 Task: Enable interaction limits for 1 month only for prior contributors in the repository "JS".
Action: Mouse moved to (965, 193)
Screenshot: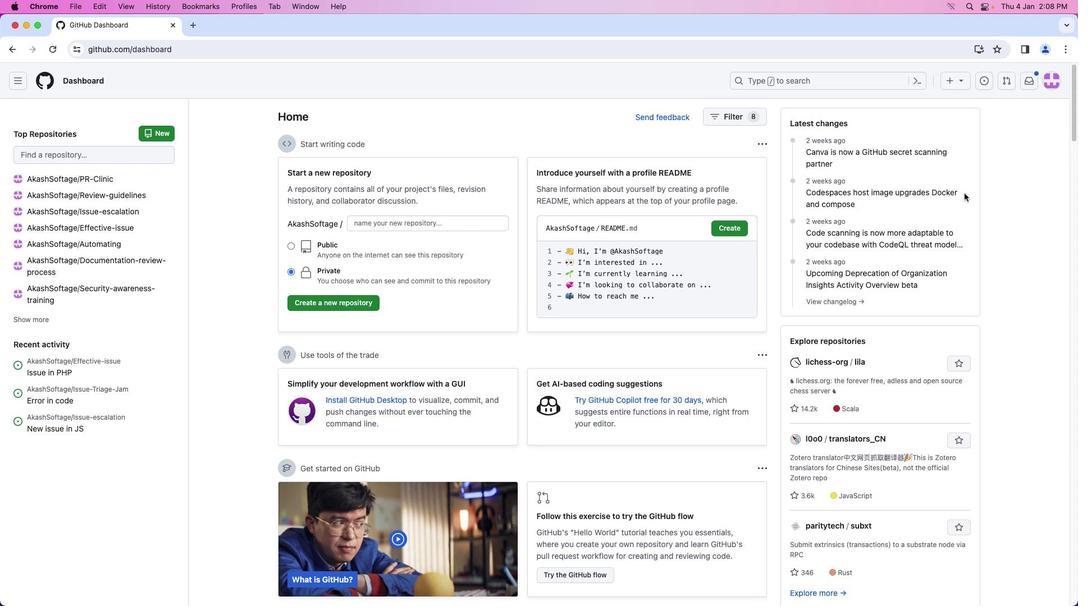 
Action: Mouse pressed left at (965, 193)
Screenshot: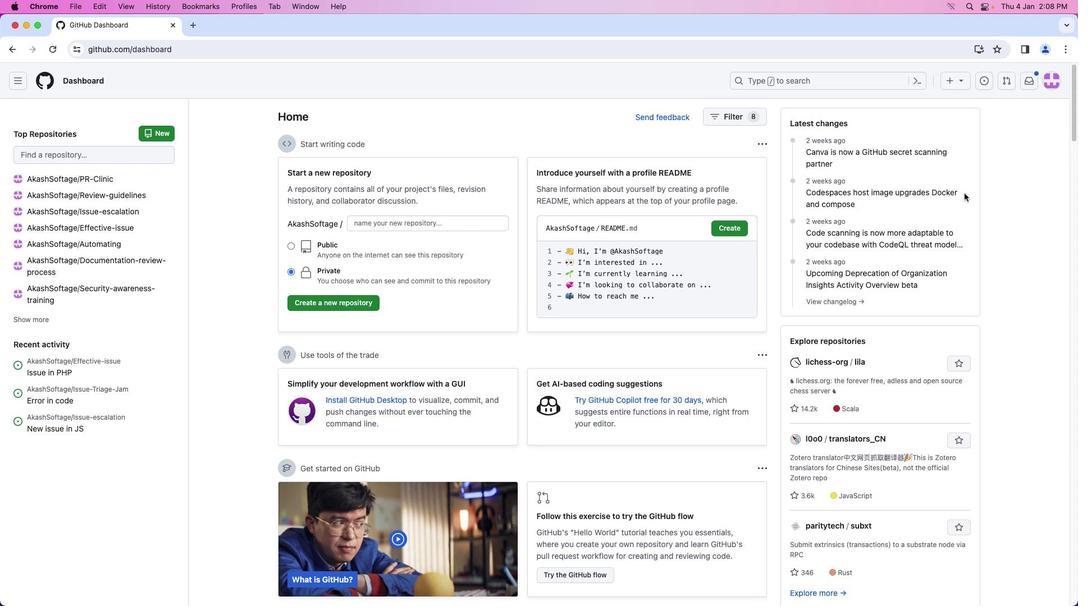 
Action: Mouse moved to (1053, 83)
Screenshot: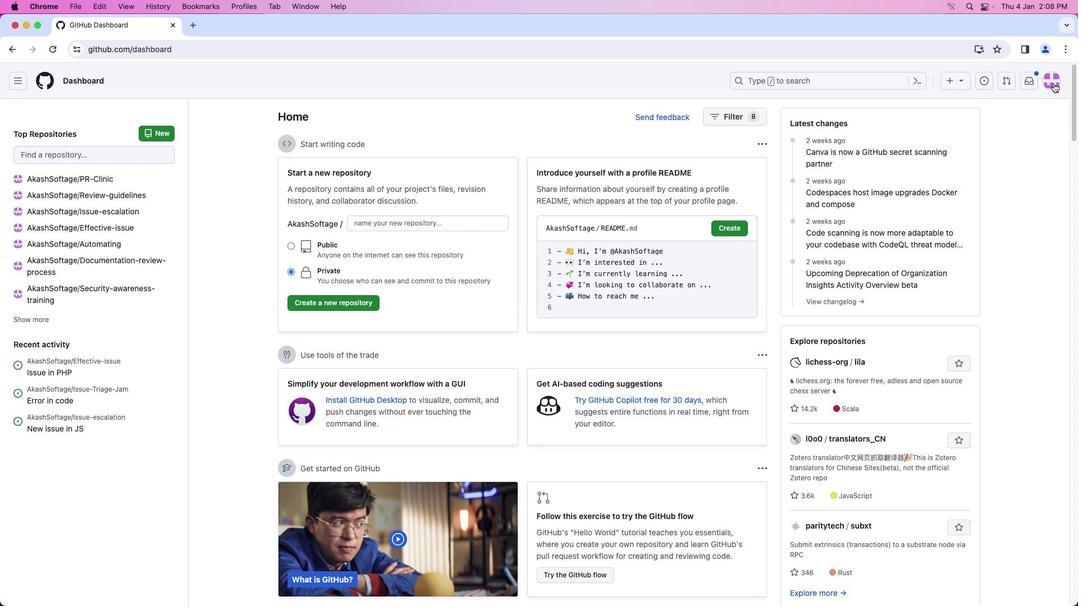 
Action: Mouse pressed left at (1053, 83)
Screenshot: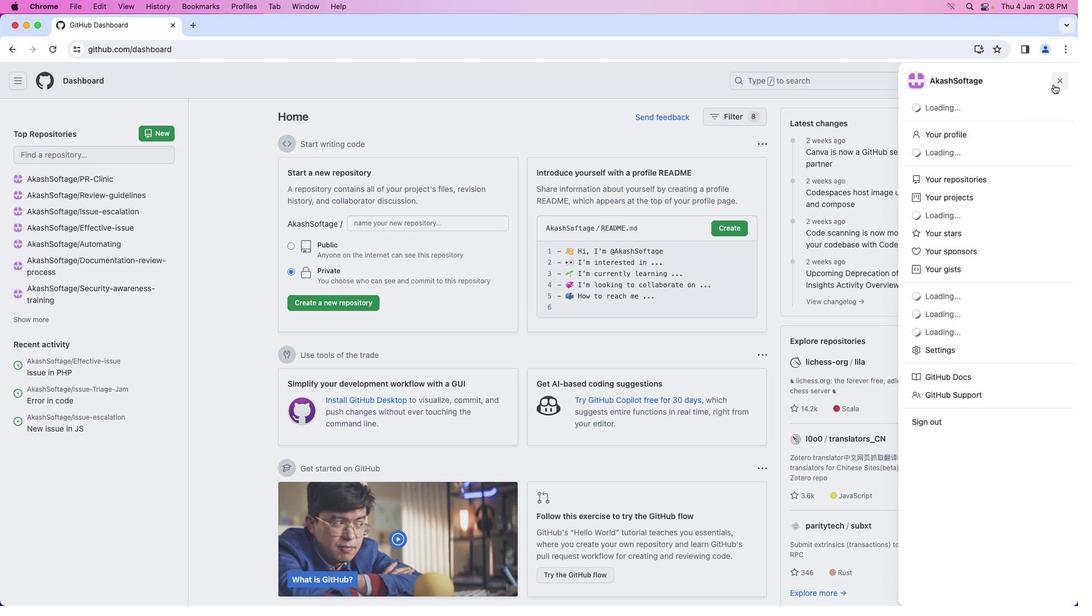 
Action: Mouse moved to (1002, 182)
Screenshot: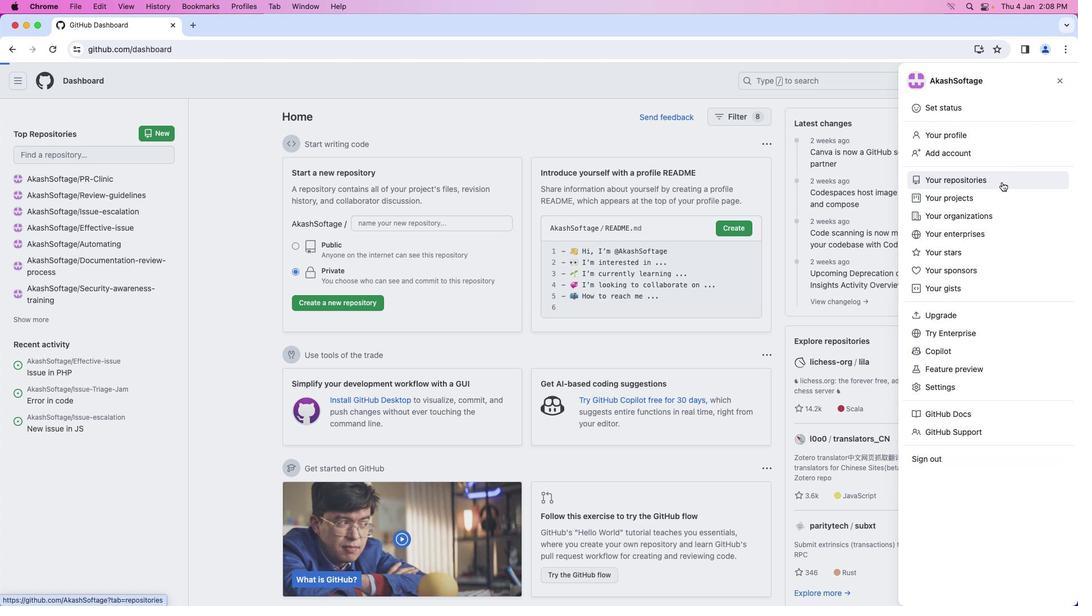 
Action: Mouse pressed left at (1002, 182)
Screenshot: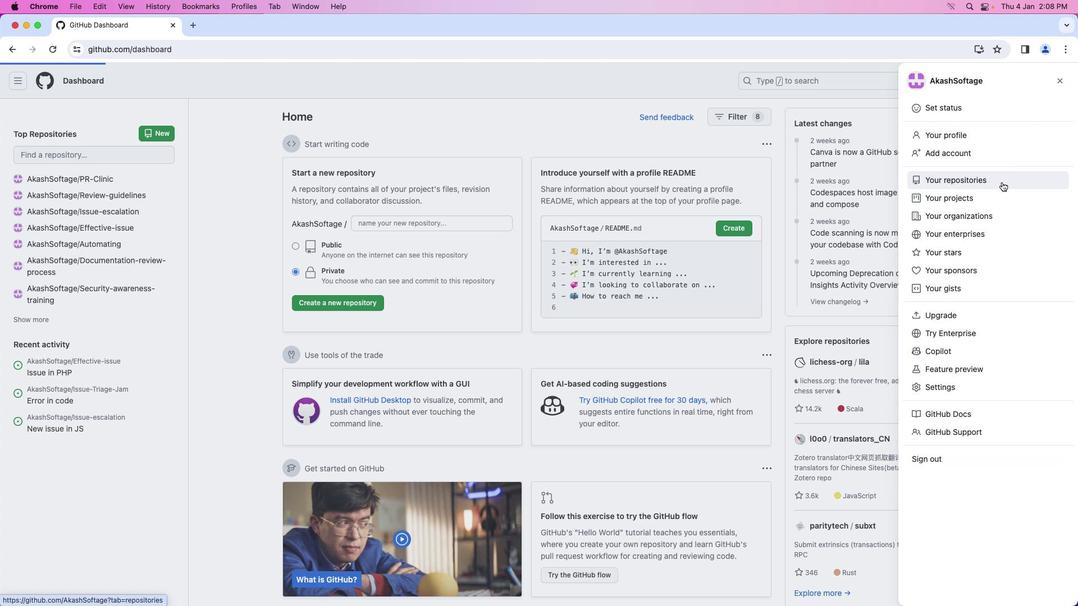 
Action: Mouse moved to (376, 183)
Screenshot: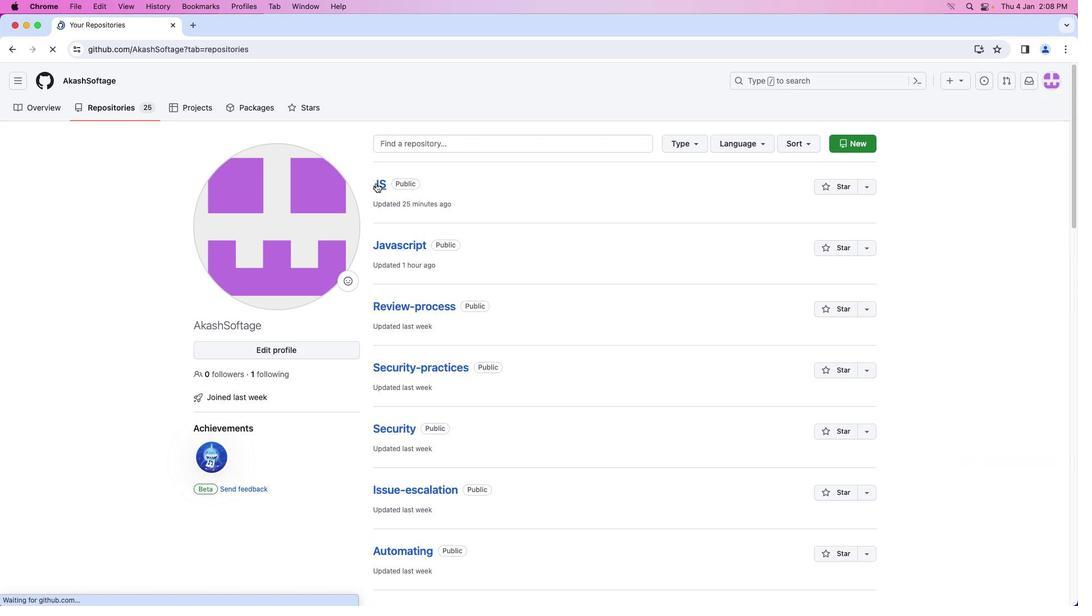 
Action: Mouse pressed left at (376, 183)
Screenshot: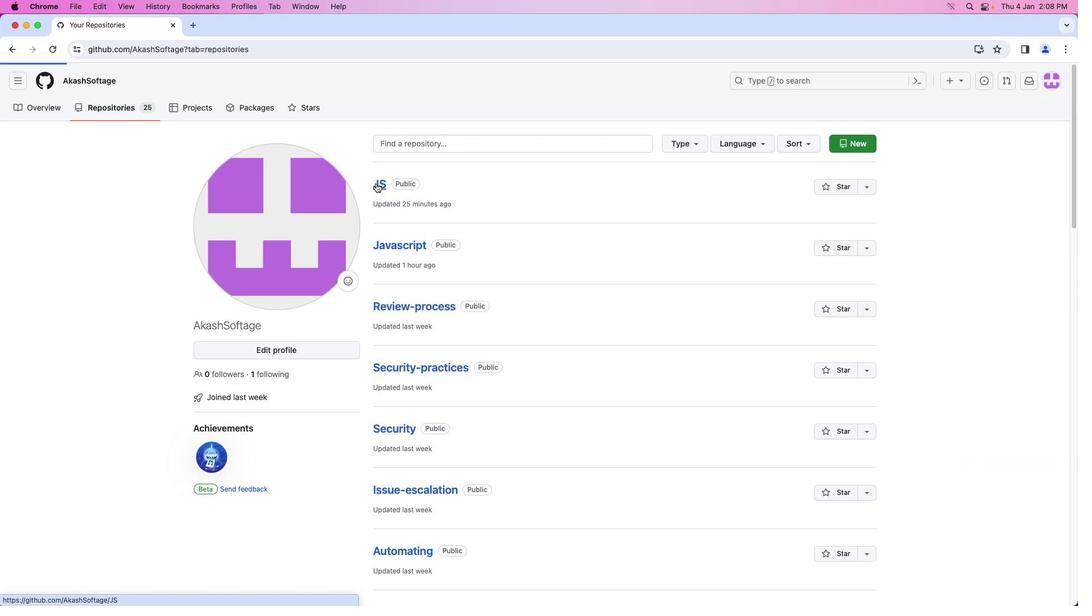 
Action: Mouse moved to (466, 108)
Screenshot: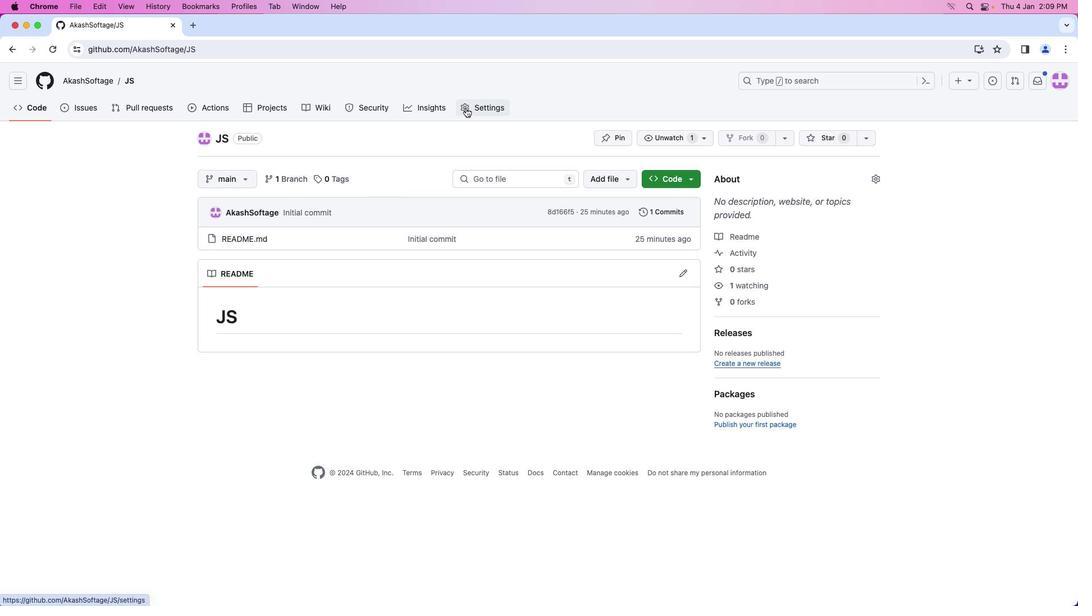 
Action: Mouse pressed left at (466, 108)
Screenshot: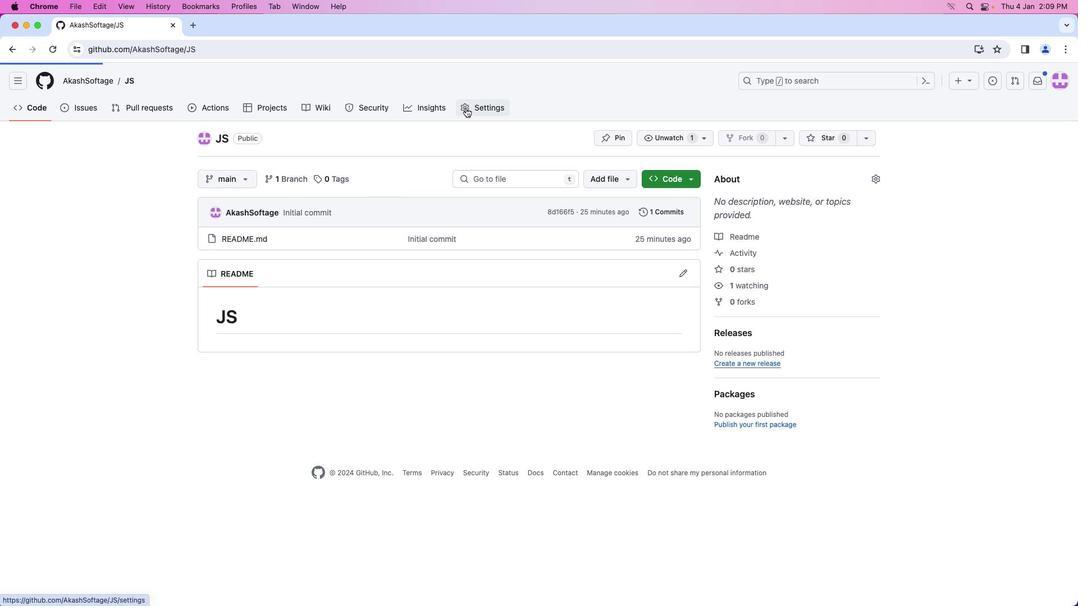 
Action: Mouse moved to (347, 205)
Screenshot: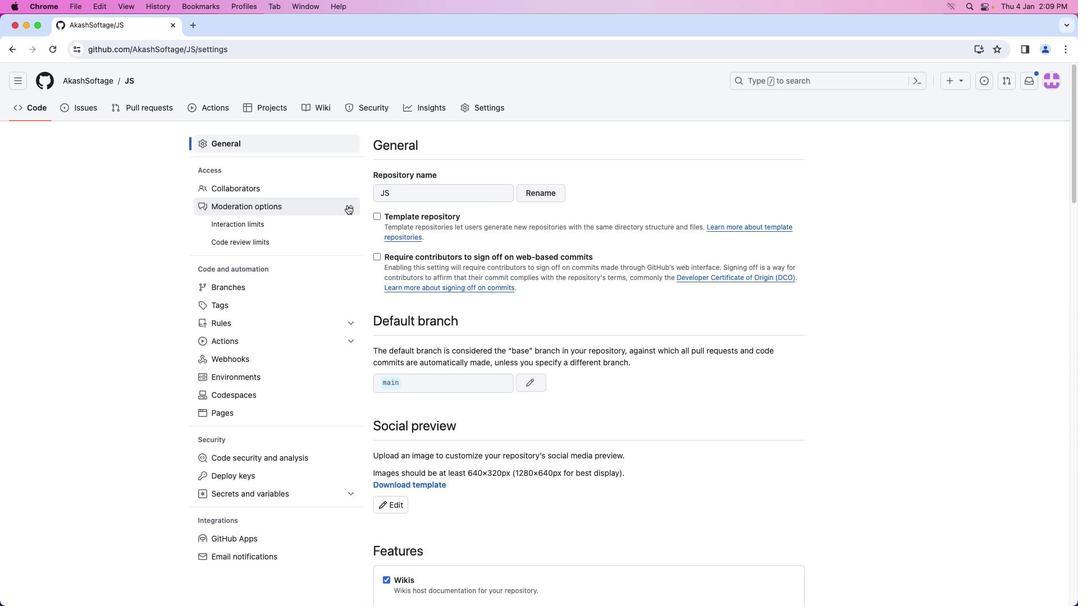 
Action: Mouse pressed left at (347, 205)
Screenshot: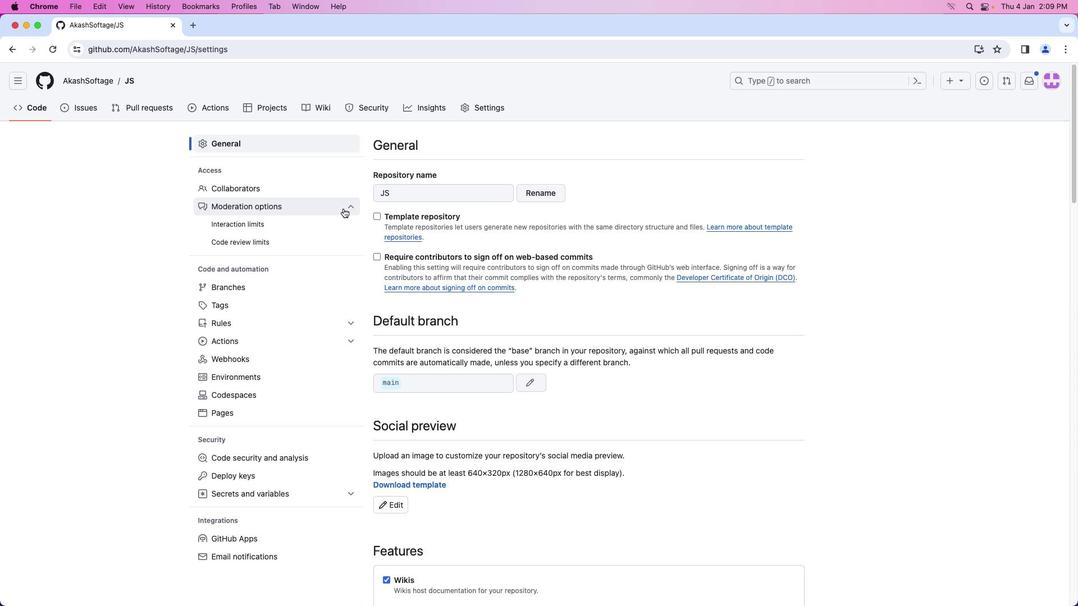 
Action: Mouse moved to (333, 221)
Screenshot: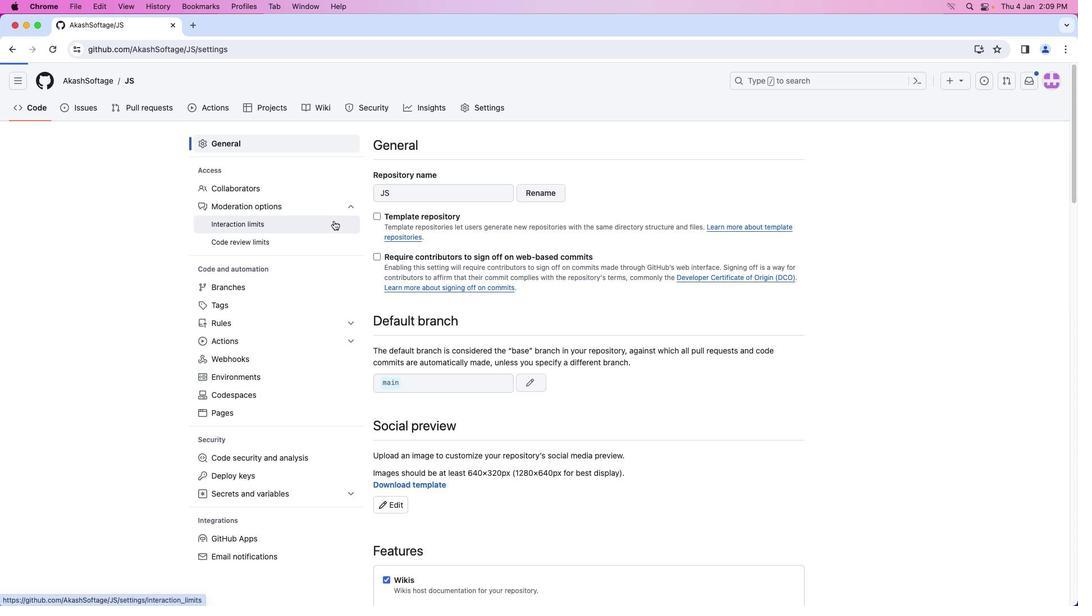 
Action: Mouse pressed left at (333, 221)
Screenshot: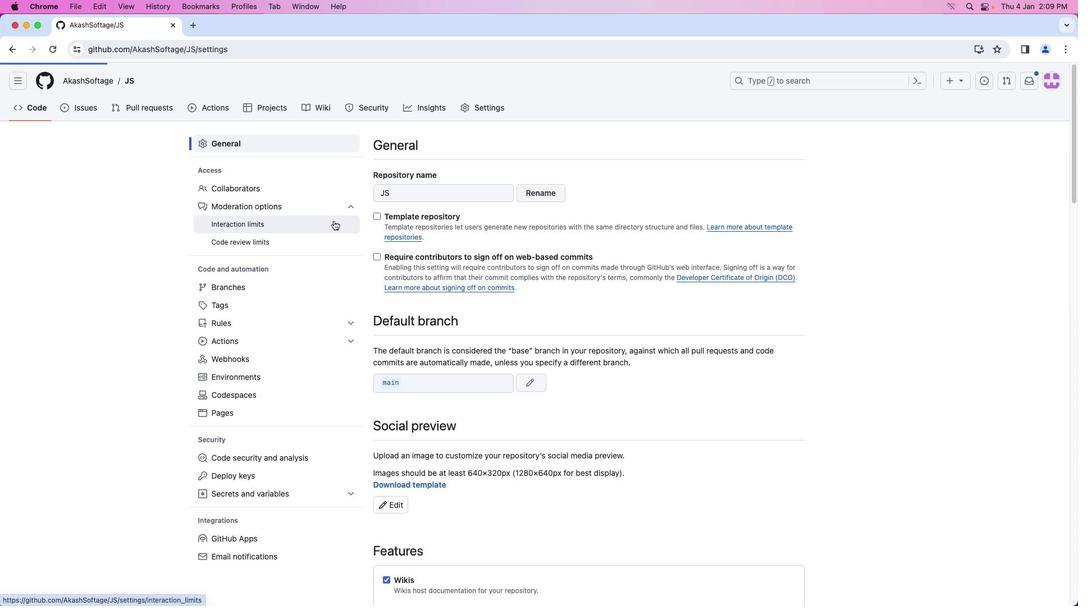 
Action: Mouse moved to (789, 337)
Screenshot: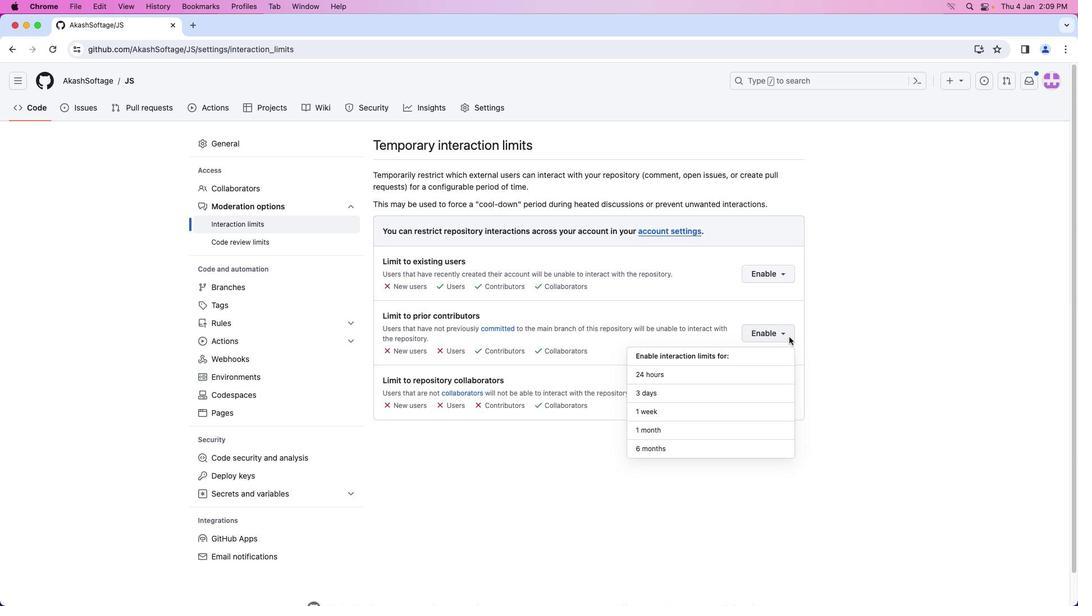 
Action: Mouse pressed left at (789, 337)
Screenshot: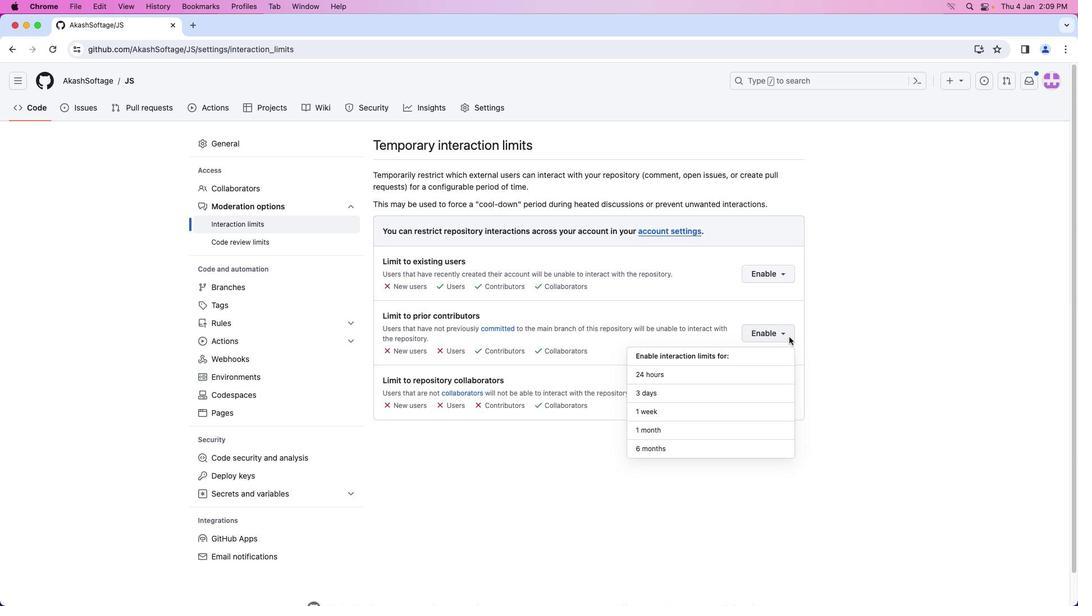 
Action: Mouse moved to (737, 427)
Screenshot: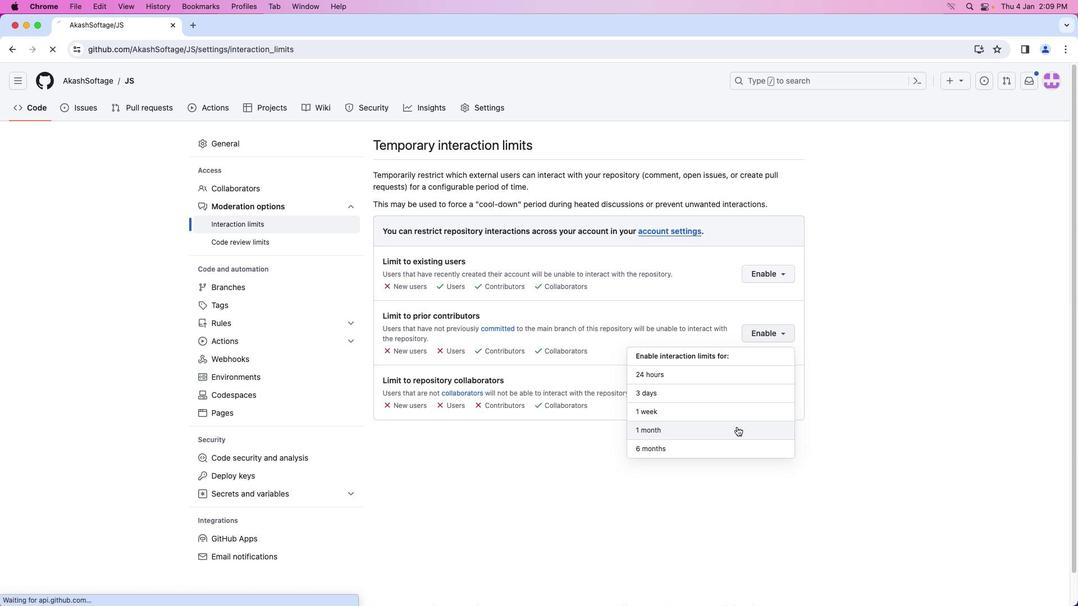 
Action: Mouse pressed left at (737, 427)
Screenshot: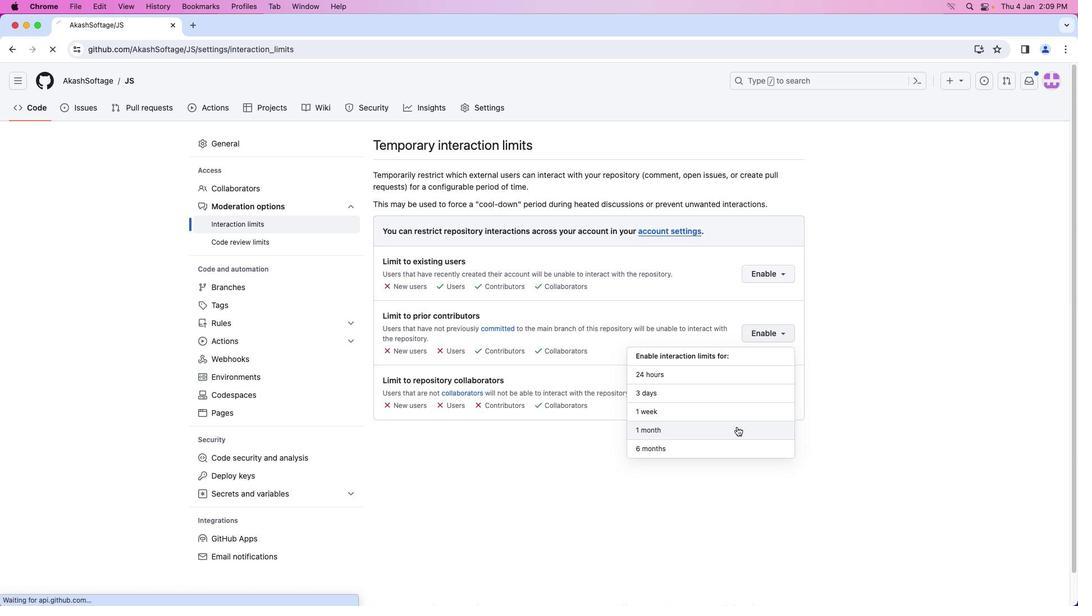 
Action: Mouse moved to (731, 420)
Screenshot: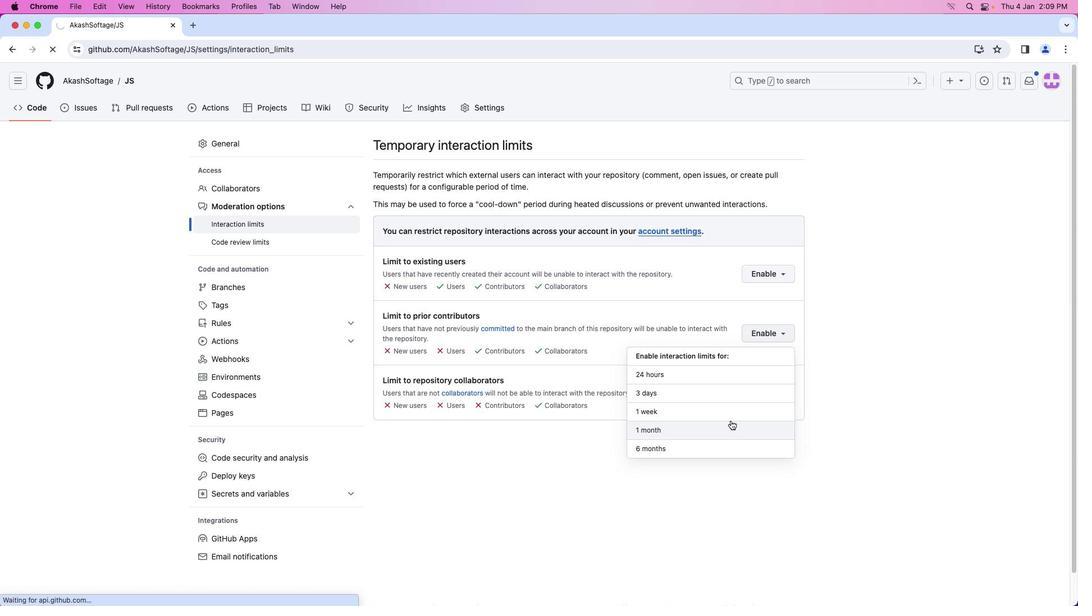 
